 Task: Set the Layer B modulation for the ISDB-T reception parameter to Auto QAM.
Action: Mouse moved to (112, 13)
Screenshot: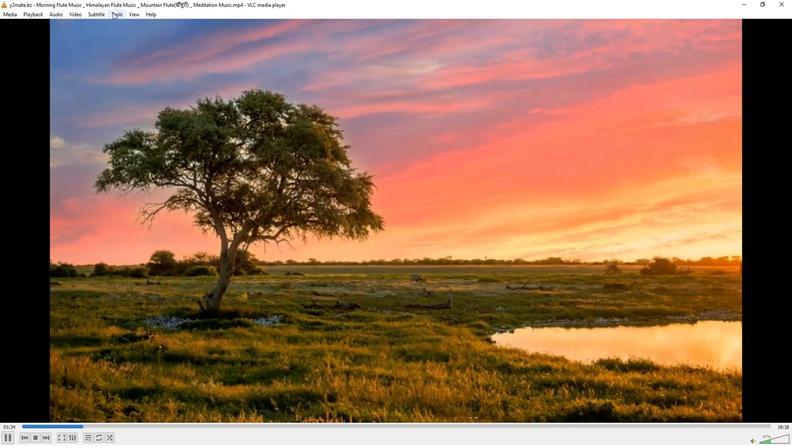 
Action: Mouse pressed left at (112, 13)
Screenshot: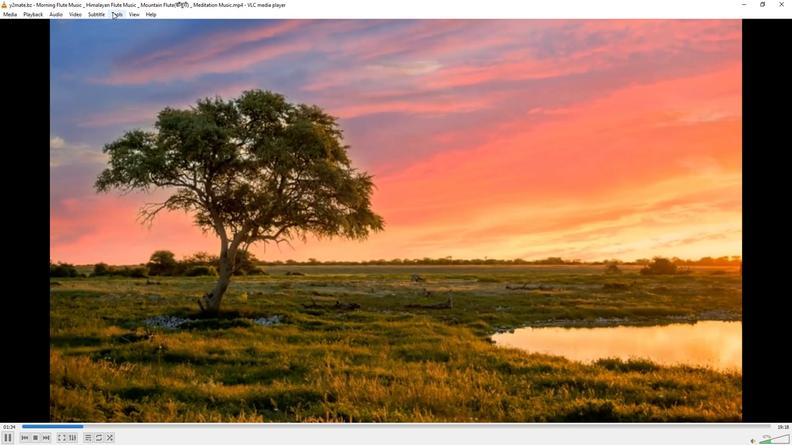 
Action: Mouse moved to (126, 110)
Screenshot: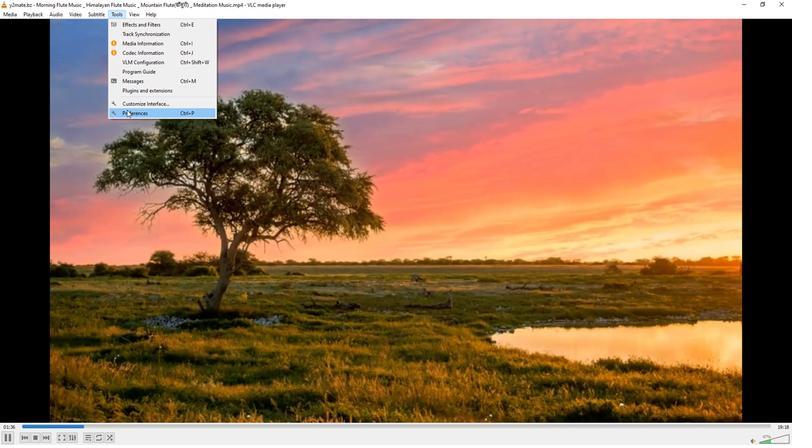 
Action: Mouse pressed left at (126, 110)
Screenshot: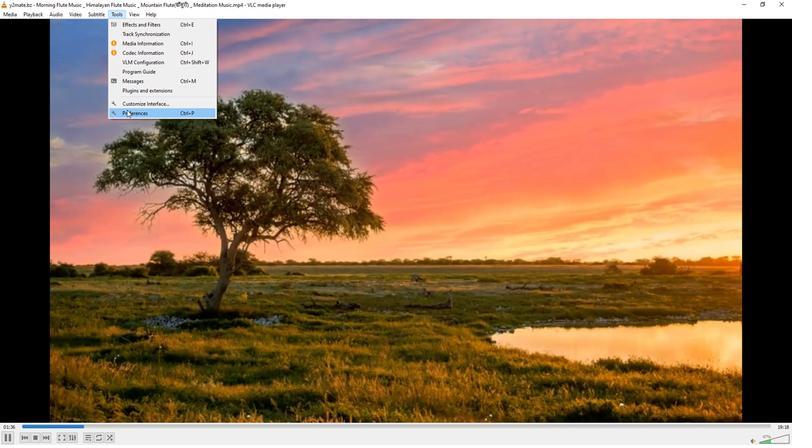 
Action: Mouse moved to (260, 362)
Screenshot: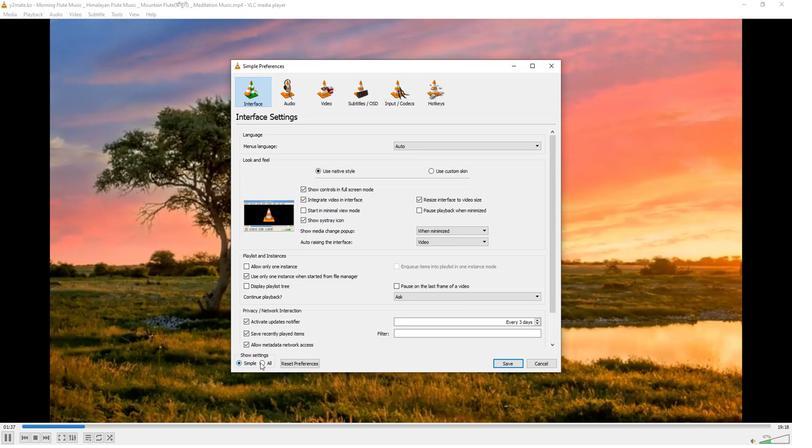 
Action: Mouse pressed left at (260, 362)
Screenshot: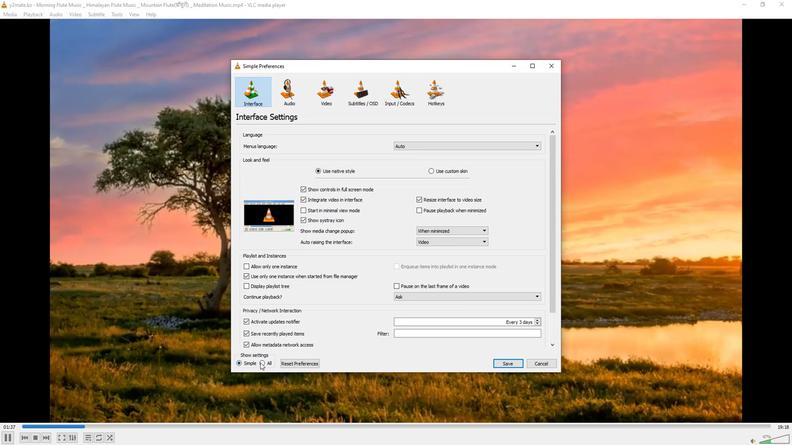
Action: Mouse moved to (248, 222)
Screenshot: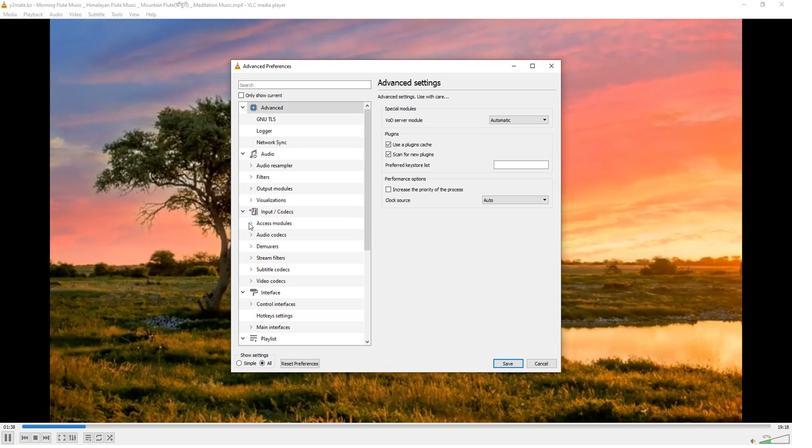 
Action: Mouse pressed left at (248, 222)
Screenshot: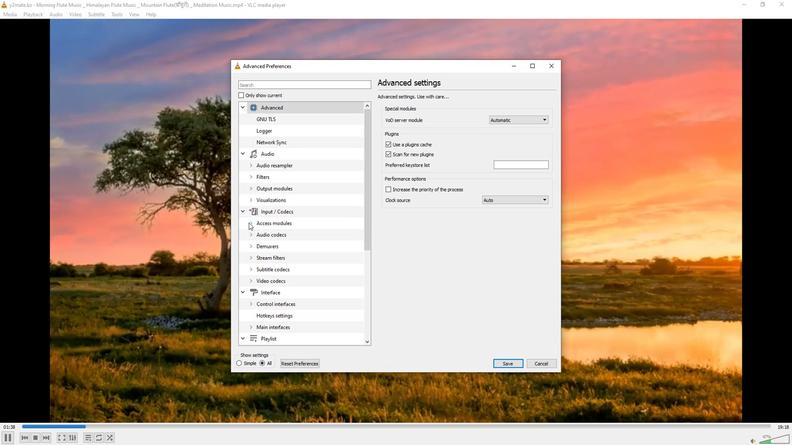 
Action: Mouse moved to (269, 290)
Screenshot: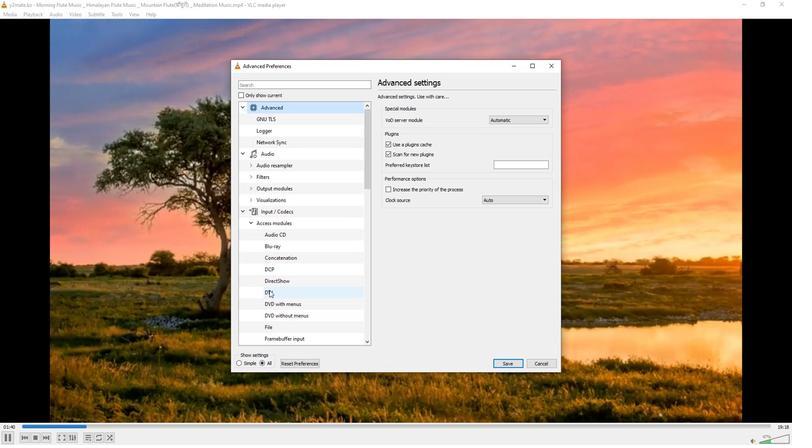 
Action: Mouse pressed left at (269, 290)
Screenshot: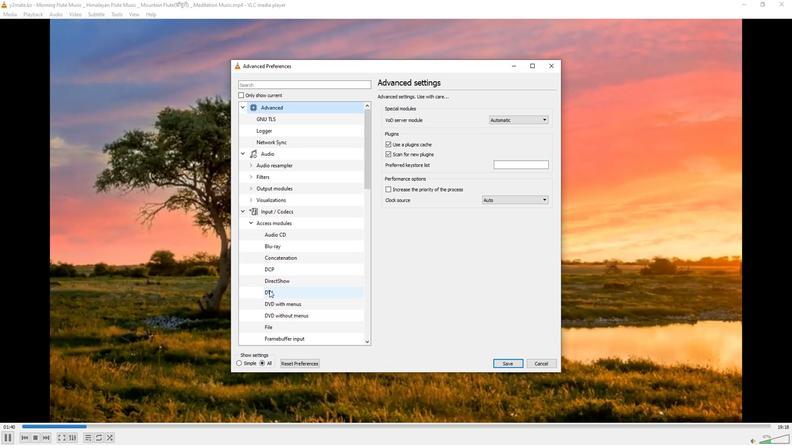 
Action: Mouse moved to (533, 316)
Screenshot: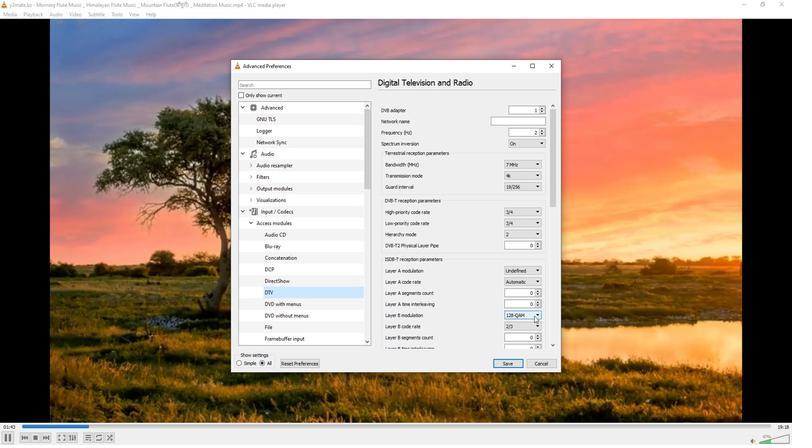 
Action: Mouse pressed left at (533, 316)
Screenshot: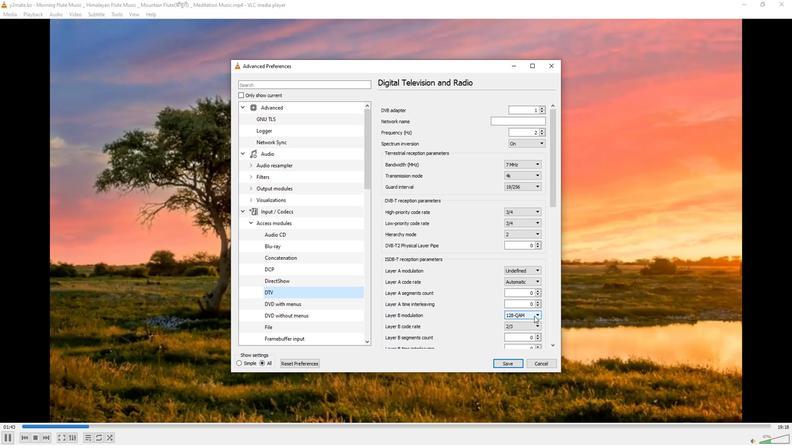 
Action: Mouse moved to (522, 327)
Screenshot: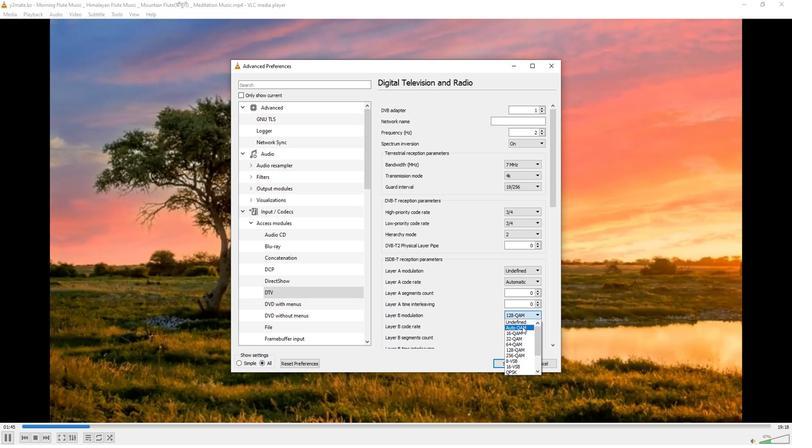 
Action: Mouse pressed left at (522, 327)
Screenshot: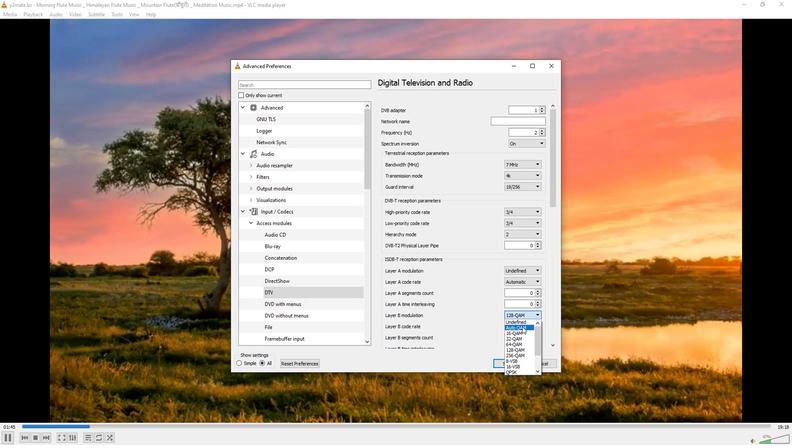 
Action: Mouse moved to (453, 305)
Screenshot: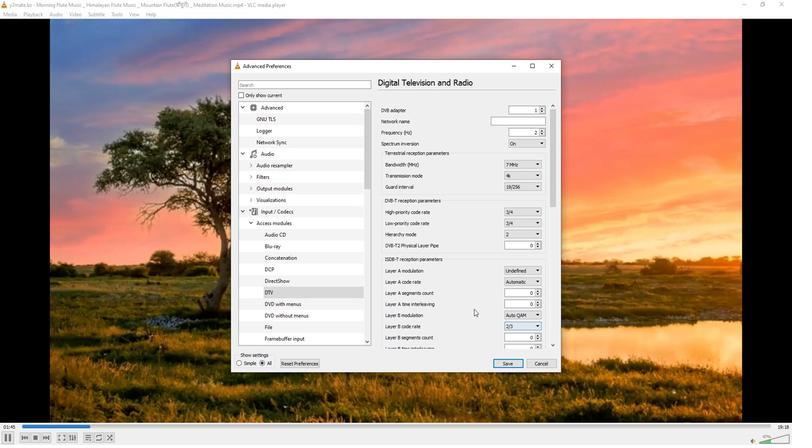 
